 Task: Forward email with the signature Amy Taylor with the subject 'Question regarding a project' from softage.1@softage.net to 'softage.2@softage.net' with the message 'Can you please provide more information about the new HR policies?'
Action: Mouse moved to (883, 187)
Screenshot: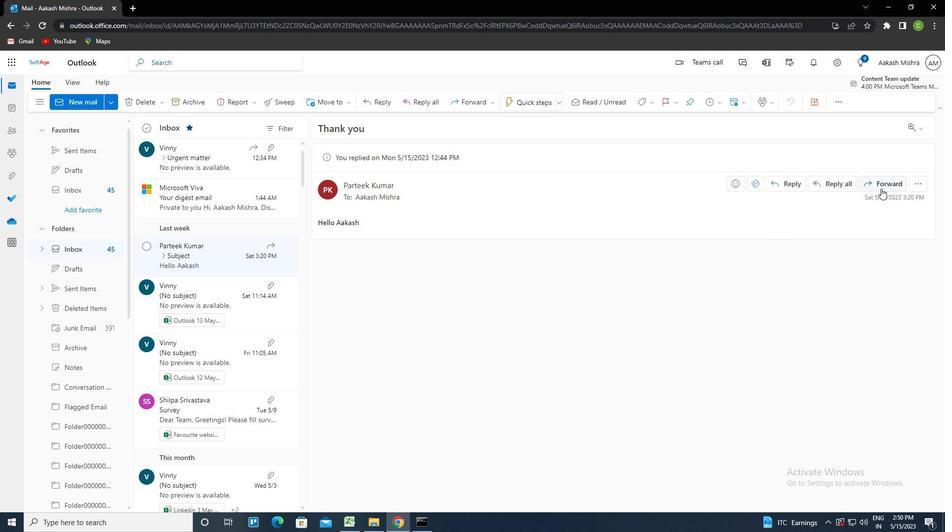 
Action: Mouse pressed left at (883, 187)
Screenshot: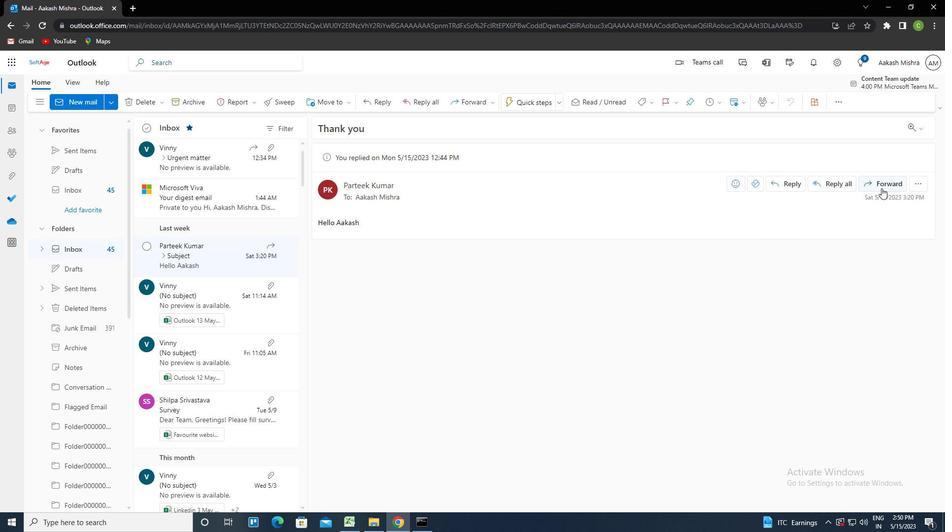 
Action: Mouse moved to (637, 106)
Screenshot: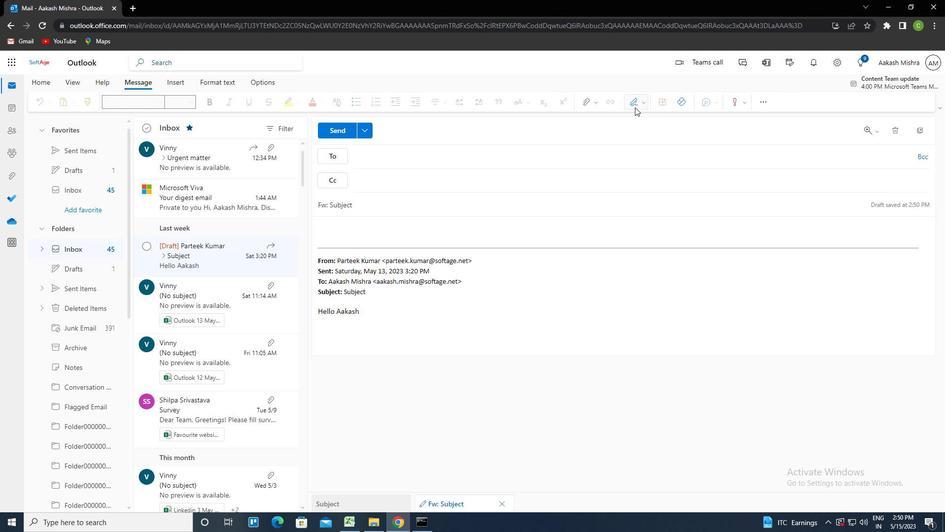 
Action: Mouse pressed left at (637, 106)
Screenshot: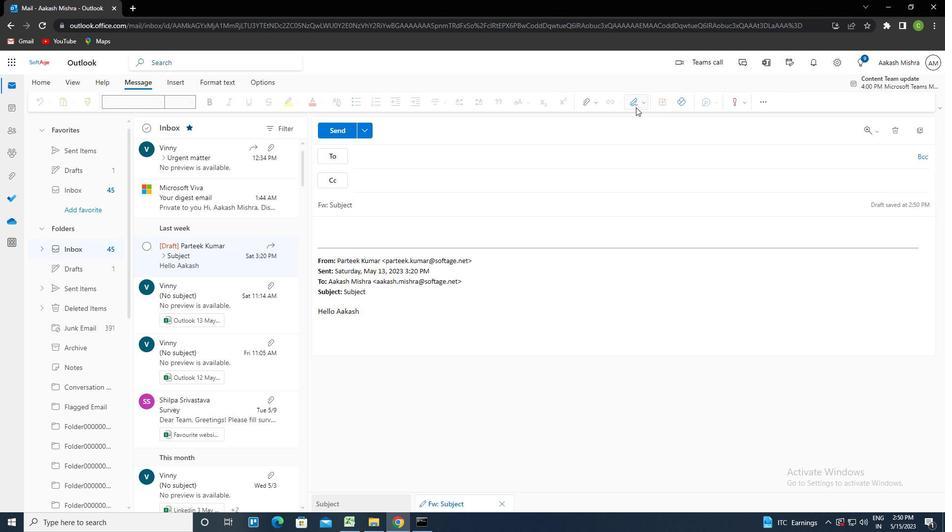 
Action: Mouse moved to (630, 143)
Screenshot: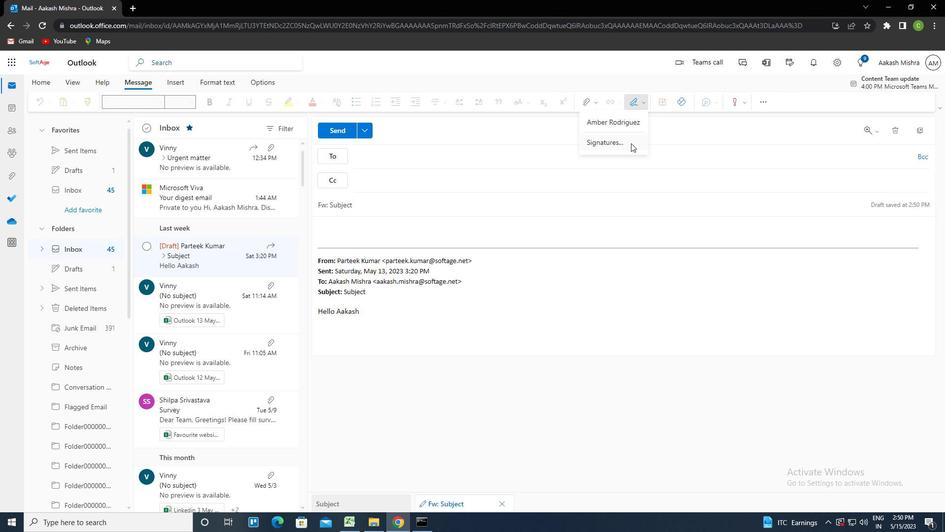 
Action: Mouse pressed left at (630, 143)
Screenshot: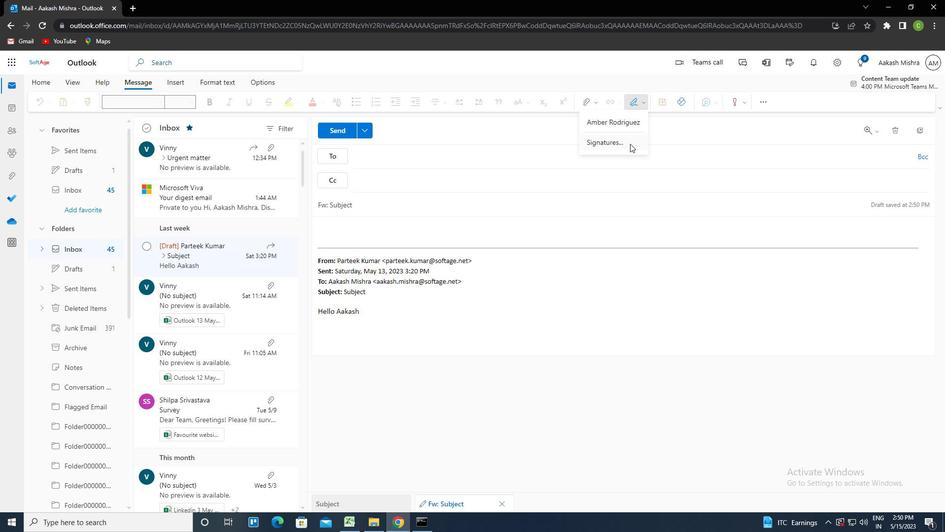 
Action: Mouse moved to (669, 183)
Screenshot: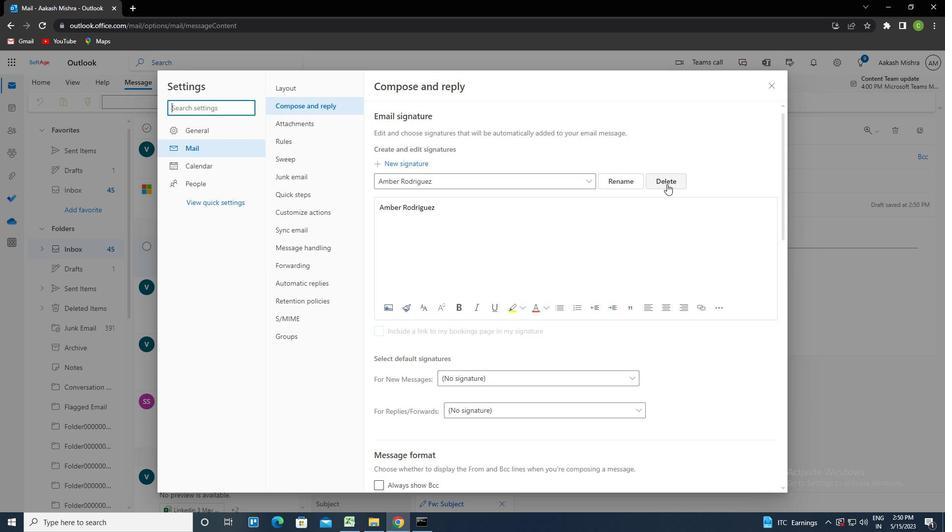 
Action: Mouse pressed left at (669, 183)
Screenshot: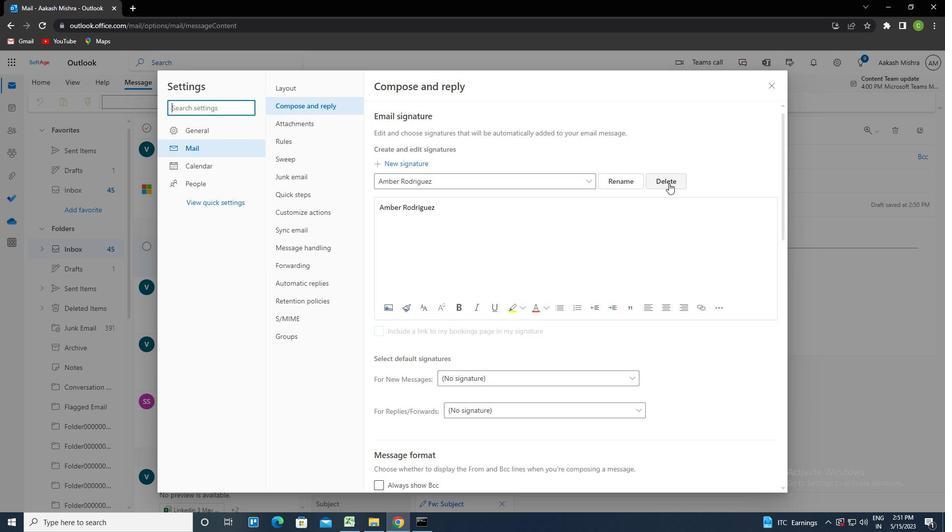 
Action: Mouse moved to (653, 184)
Screenshot: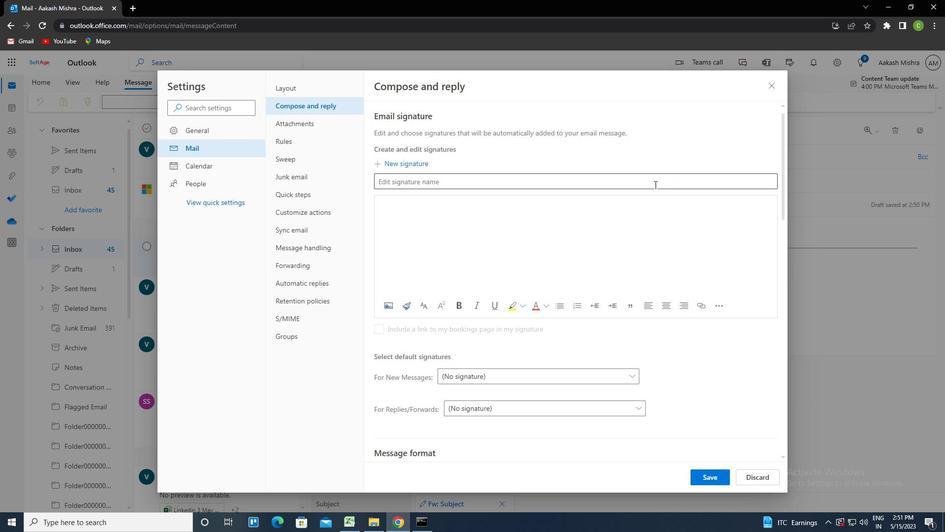 
Action: Mouse pressed left at (653, 184)
Screenshot: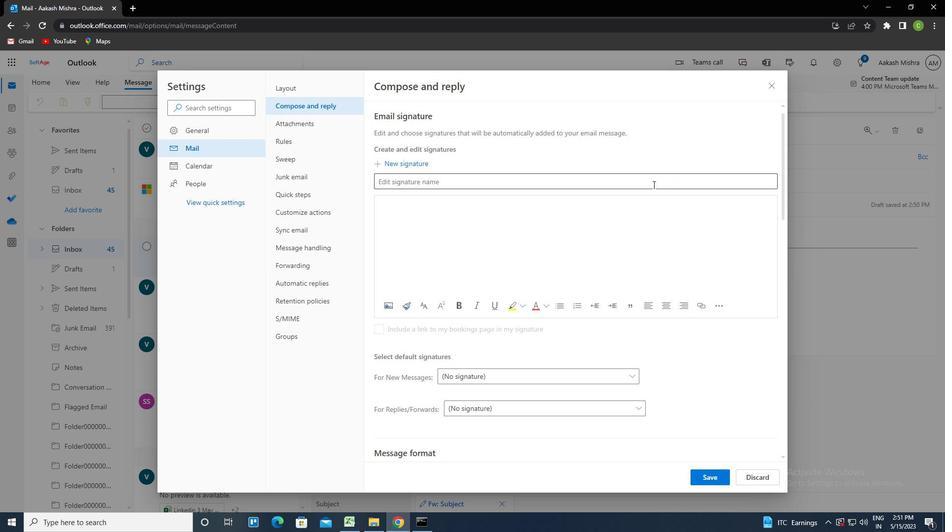 
Action: Key pressed <Key.caps_lock>a<Key.caps_lock>my<Key.space><Key.caps_lock>t<Key.caps_lock>aylor<Key.tab><Key.caps_lock>a<Key.caps_lock>my<Key.space><Key.caps_lock>t<Key.caps_lock>aylor
Screenshot: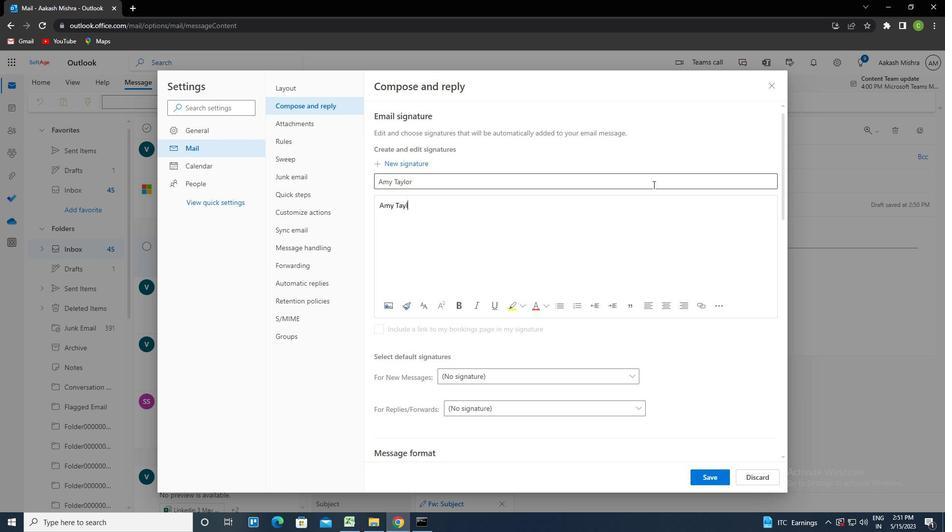 
Action: Mouse moved to (708, 477)
Screenshot: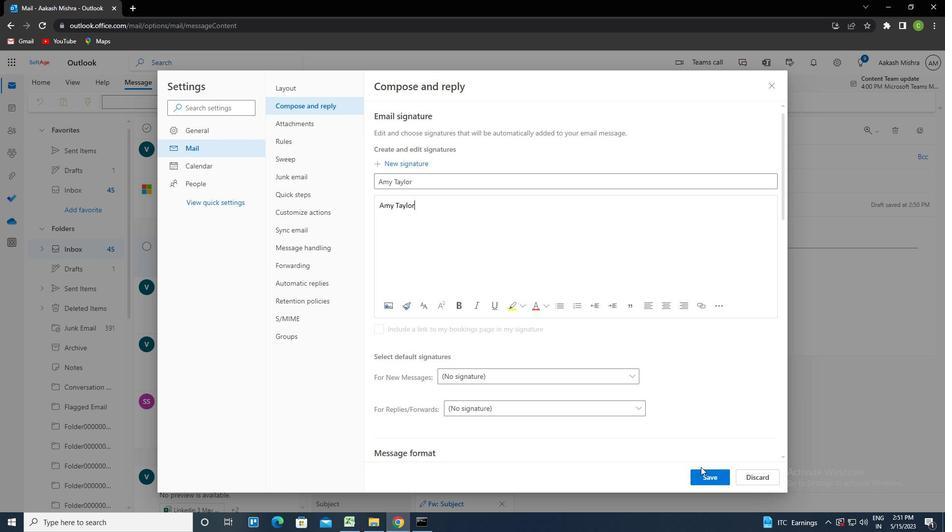 
Action: Mouse pressed left at (708, 477)
Screenshot: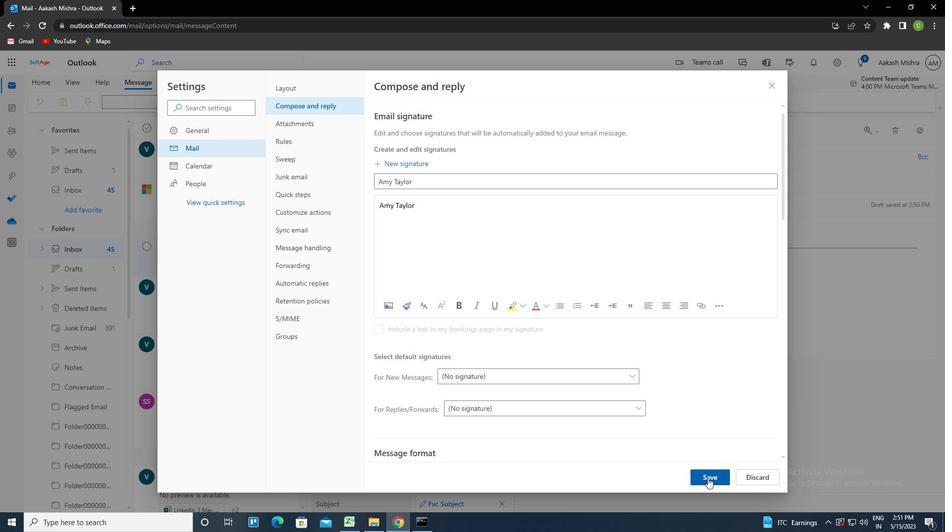 
Action: Mouse moved to (774, 85)
Screenshot: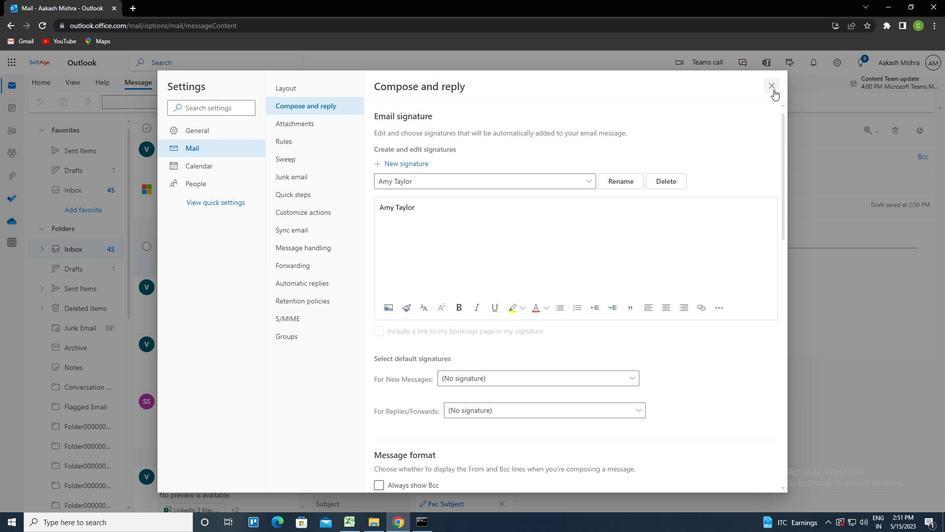 
Action: Mouse pressed left at (774, 85)
Screenshot: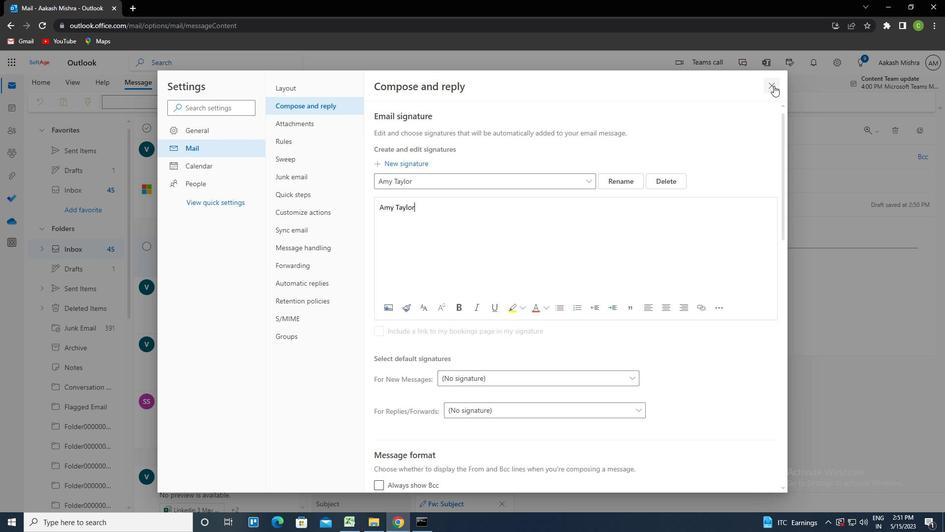 
Action: Mouse moved to (644, 103)
Screenshot: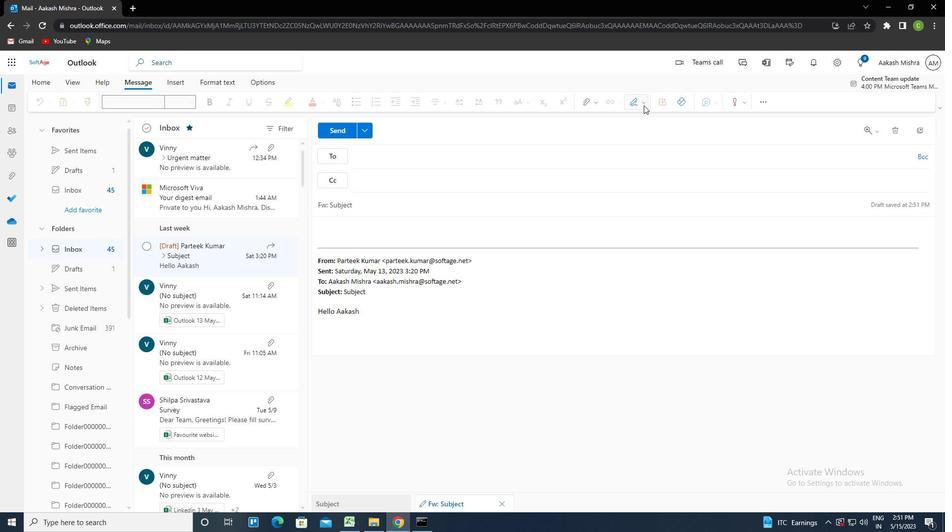 
Action: Mouse pressed left at (644, 103)
Screenshot: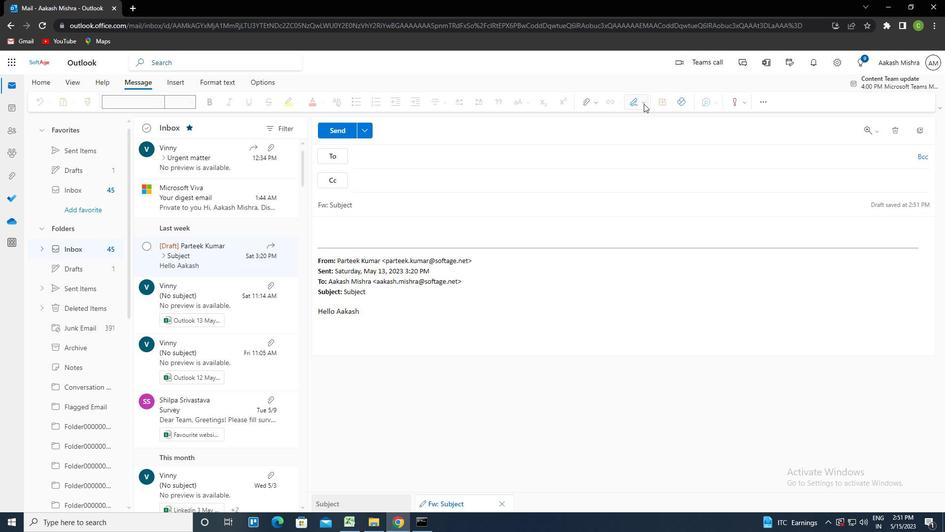 
Action: Mouse moved to (634, 121)
Screenshot: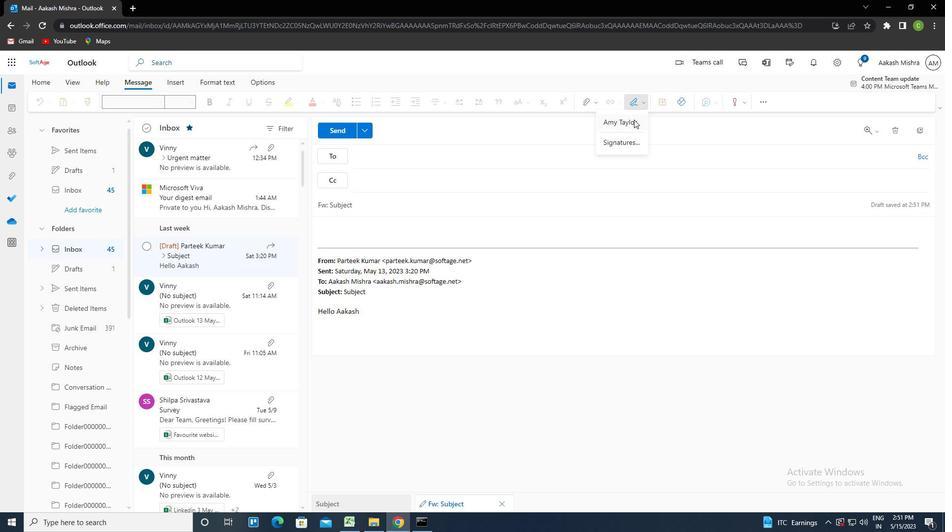 
Action: Mouse pressed left at (634, 121)
Screenshot: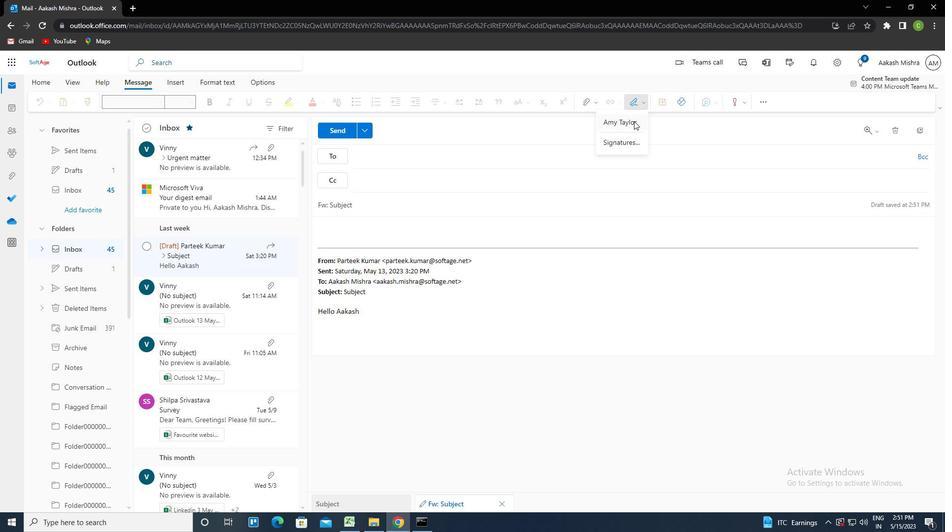 
Action: Mouse moved to (409, 204)
Screenshot: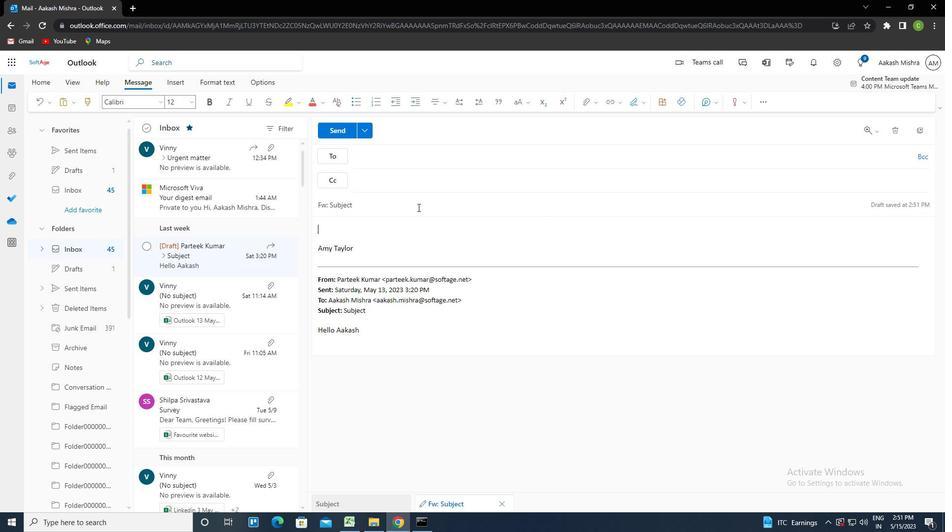 
Action: Mouse pressed left at (409, 204)
Screenshot: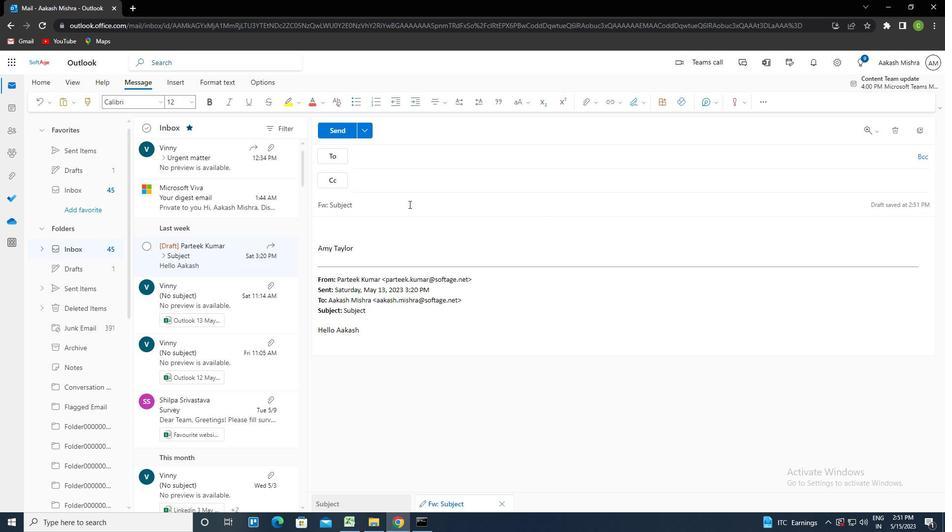 
Action: Key pressed <Key.shift><Key.left><Key.delete><Key.caps_lock>ctrl+Q<Key.caps_lock>UESTION<Key.space>REGARDING<Key.space>A<Key.space>PROJECT
Screenshot: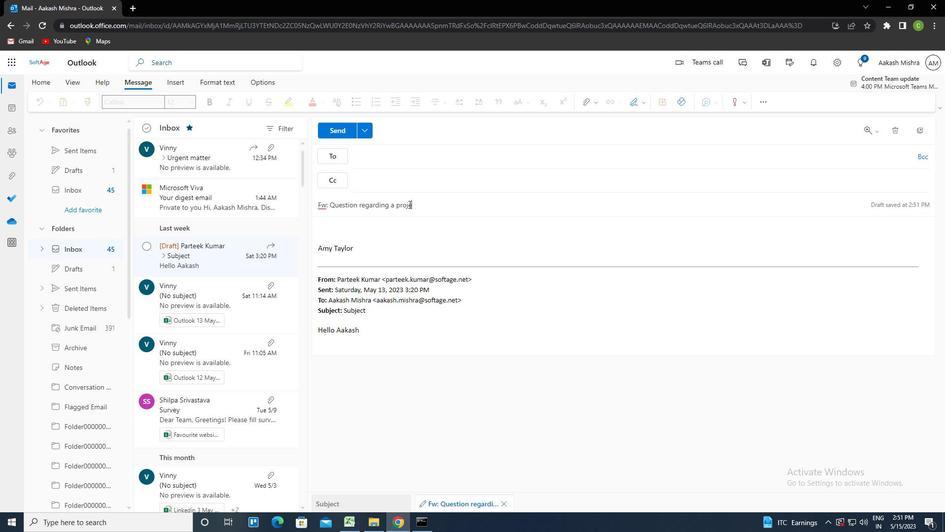 
Action: Mouse moved to (390, 157)
Screenshot: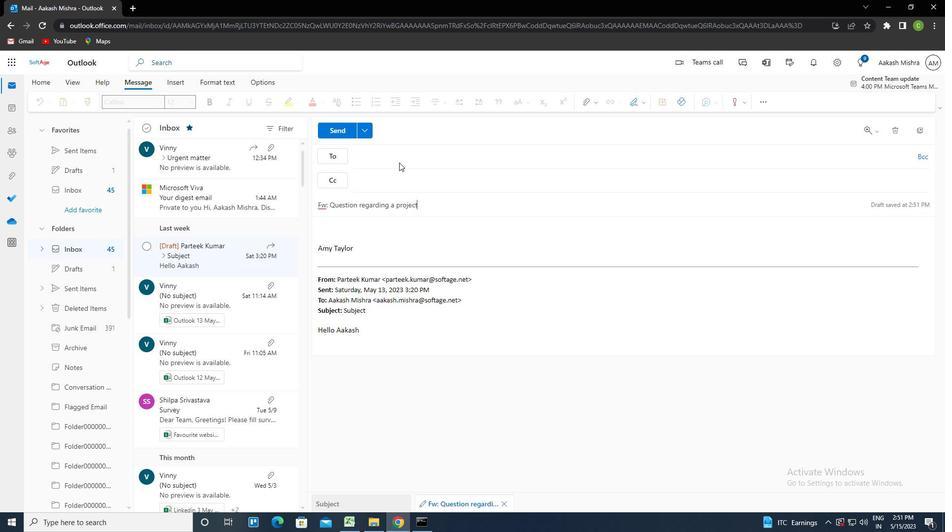 
Action: Mouse pressed left at (390, 157)
Screenshot: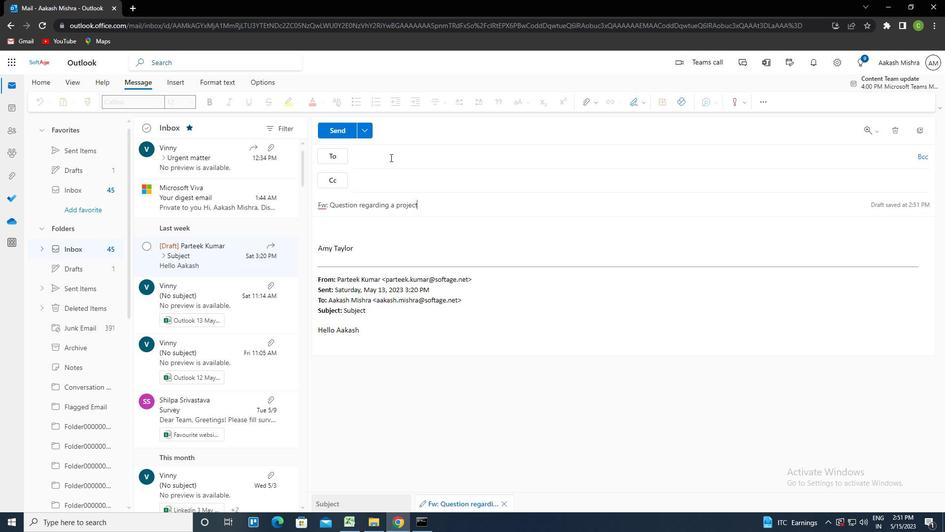 
Action: Key pressed SOFTAGE.10<Key.shift>@SOOFTAGE.NET
Screenshot: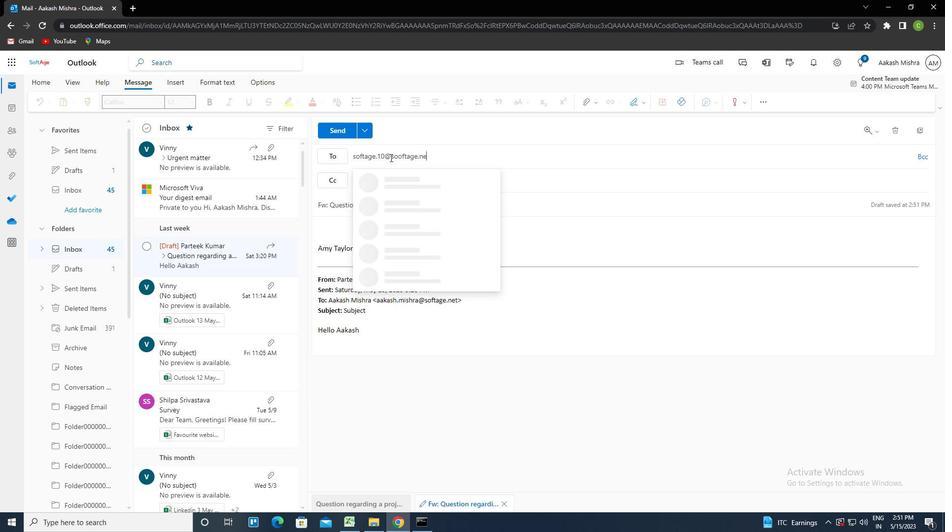 
Action: Mouse moved to (402, 157)
Screenshot: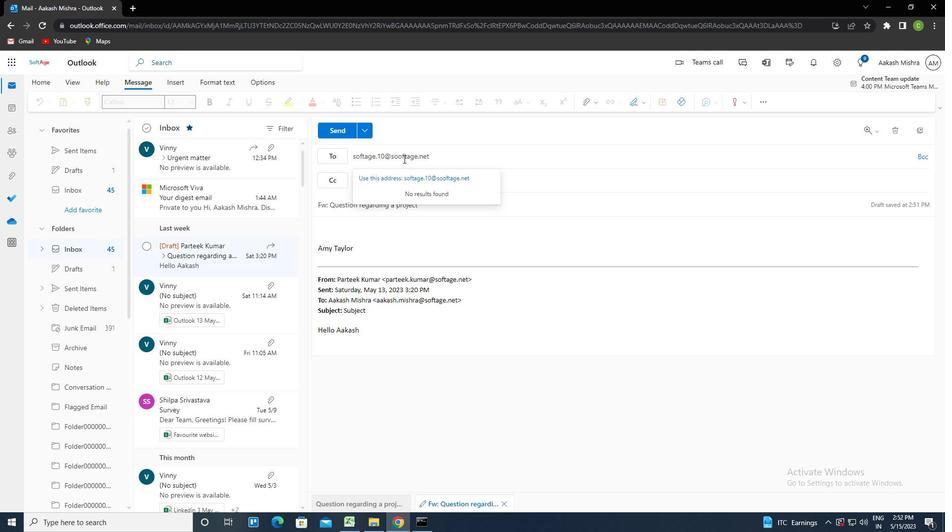 
Action: Mouse pressed left at (402, 157)
Screenshot: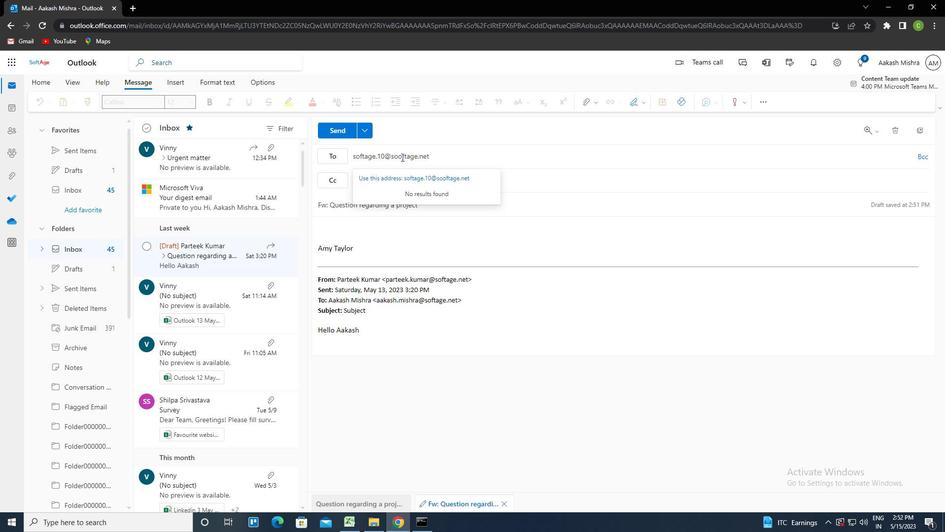 
Action: Key pressed <Key.backspace>
Screenshot: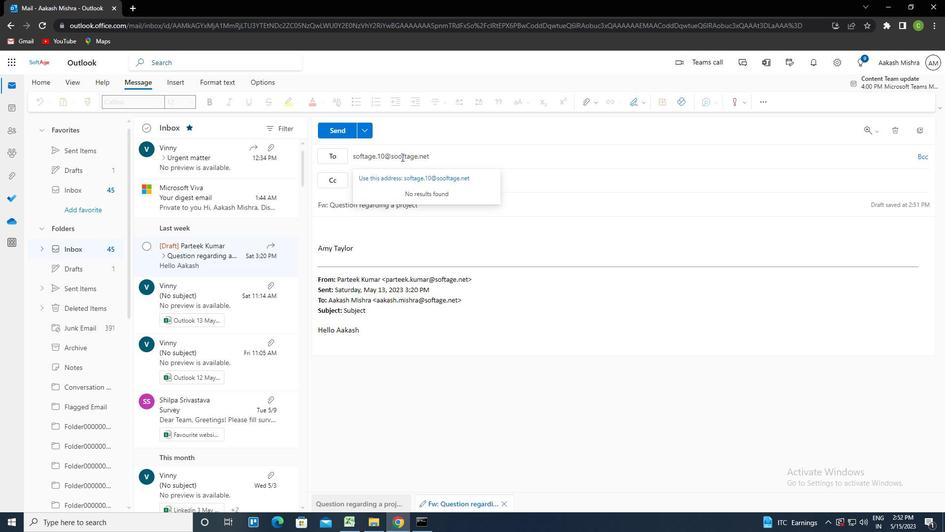 
Action: Mouse moved to (404, 179)
Screenshot: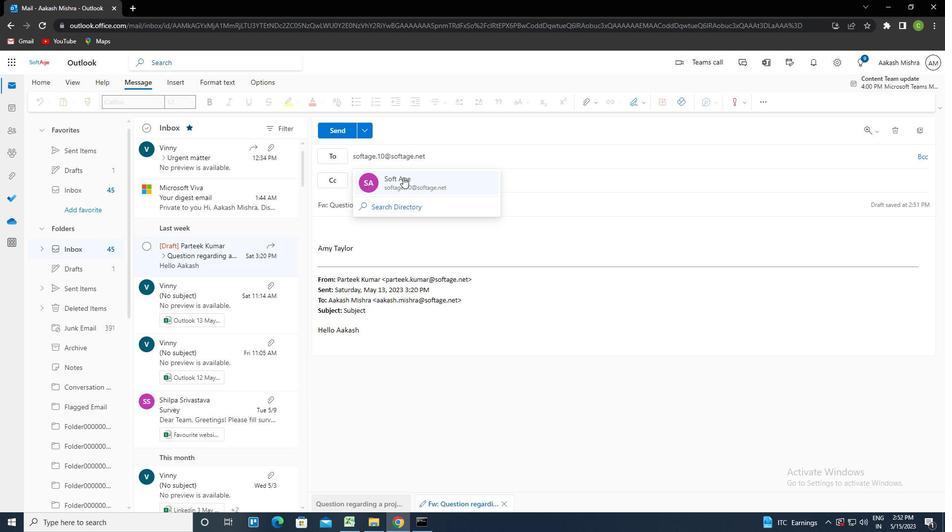 
Action: Mouse pressed left at (404, 179)
Screenshot: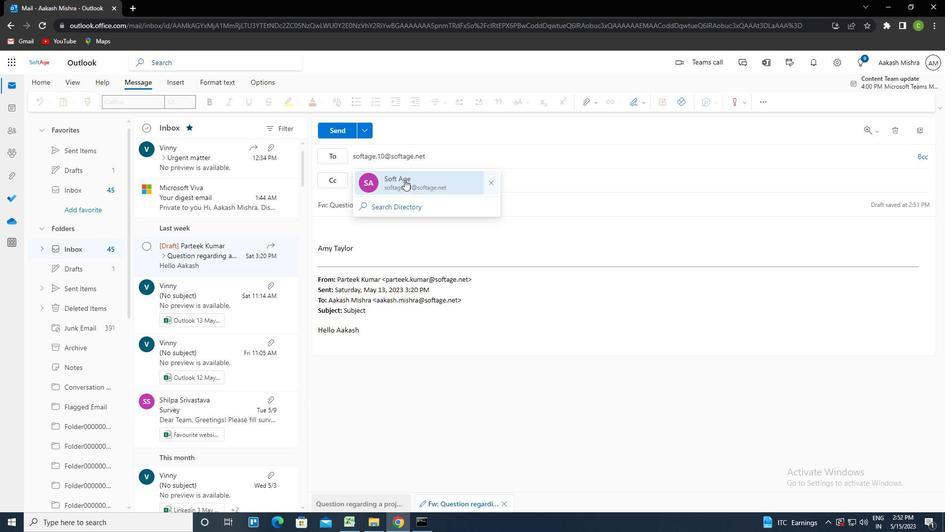 
Action: Mouse moved to (348, 236)
Screenshot: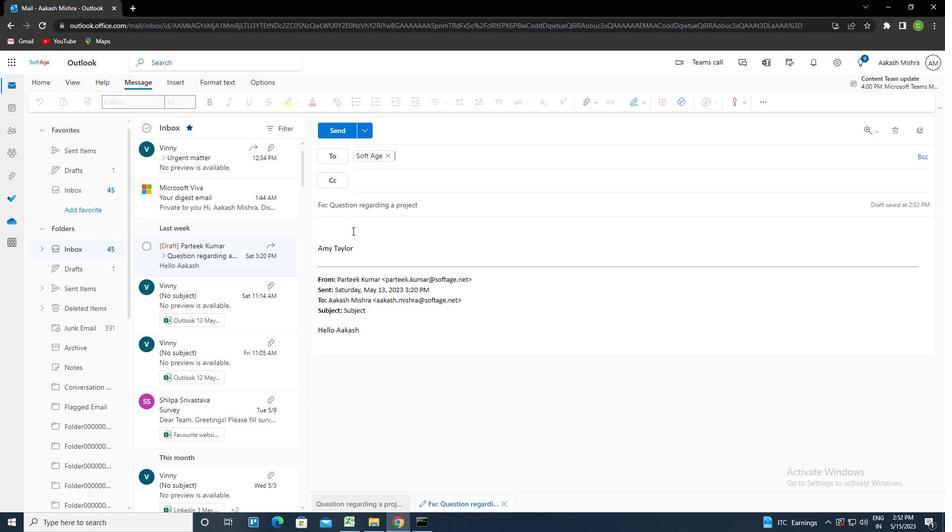 
Action: Mouse pressed left at (348, 236)
Screenshot: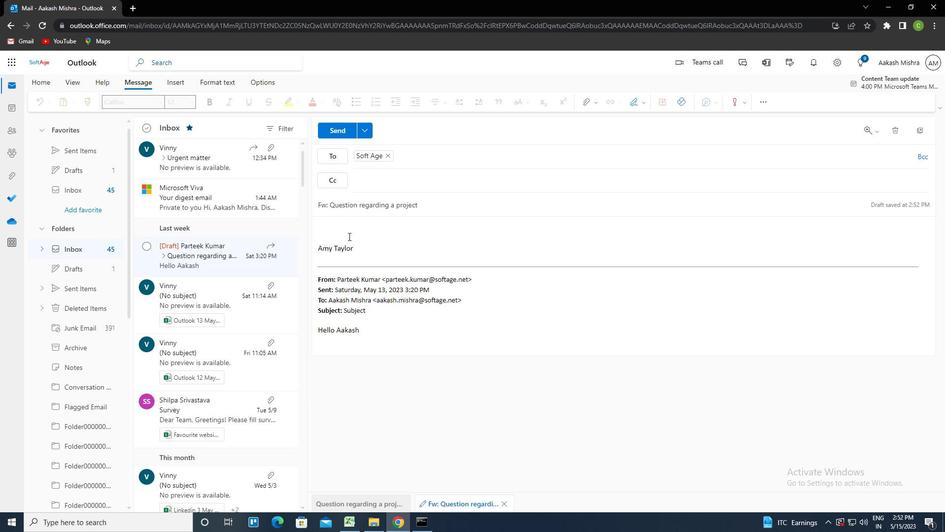 
Action: Key pressed <Key.caps_lock>C<Key.caps_lock>AN<Key.space>YOU<Key.space>PLEASE<Key.space>PROVIDE<Key.space>MORE<Key.space>INFORMATION<Key.space>ABOUT<Key.space>THE<Key.space>NEW<Key.space><Key.caps_lock>HR<Key.space><Key.caps_lock>POLICIES
Screenshot: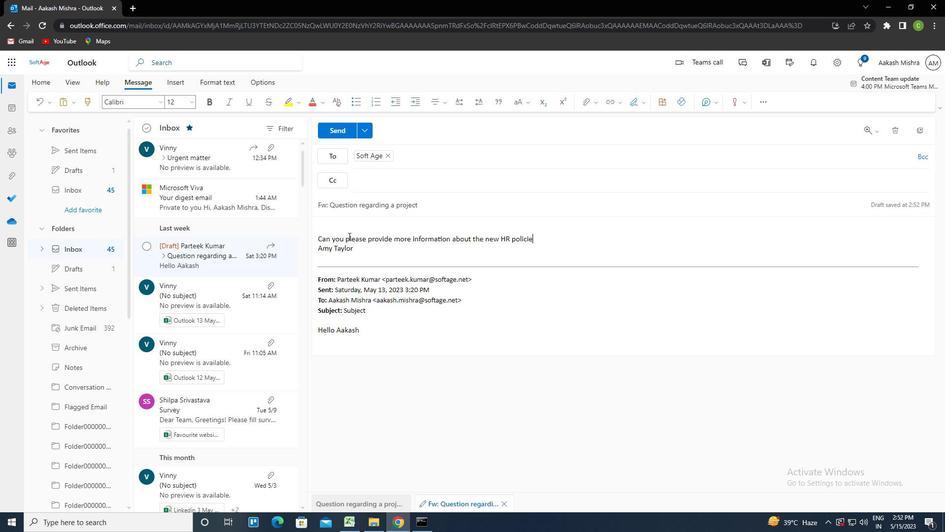 
Action: Mouse moved to (338, 133)
Screenshot: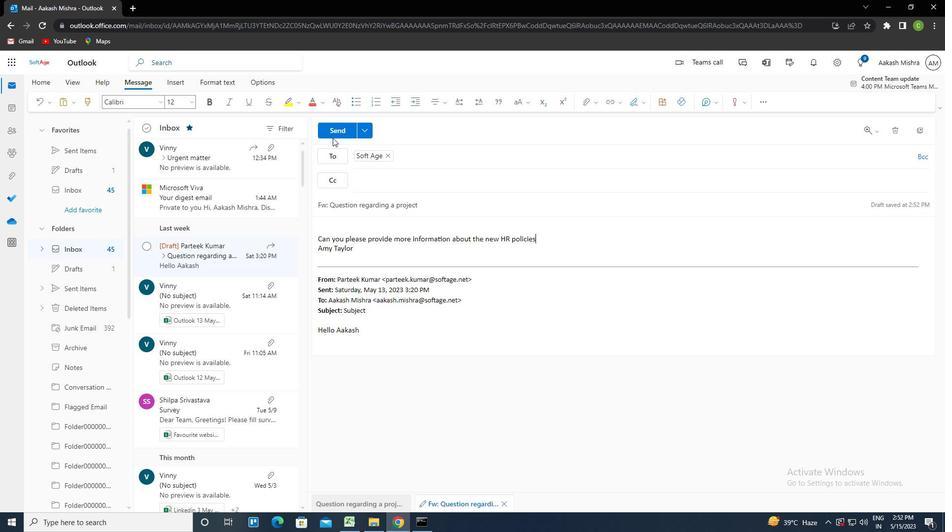 
Action: Mouse pressed left at (338, 133)
Screenshot: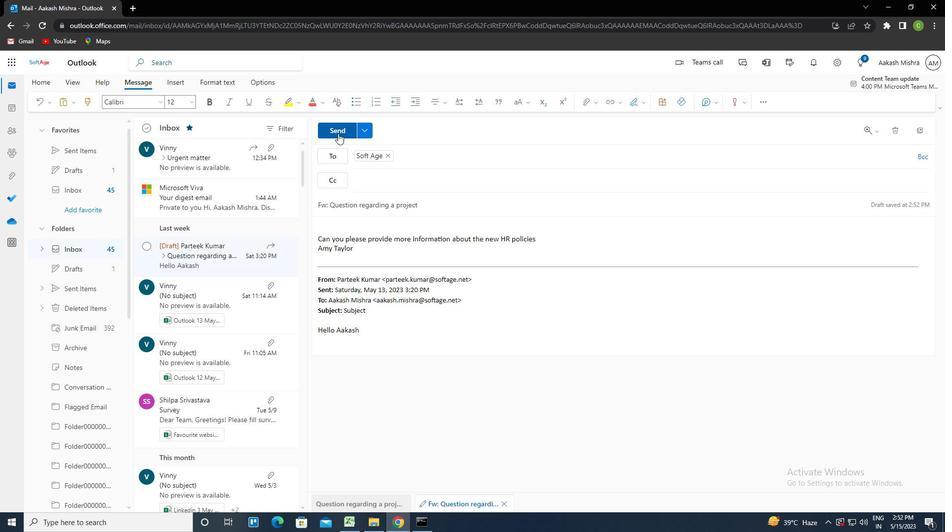 
Action: Mouse moved to (440, 216)
Screenshot: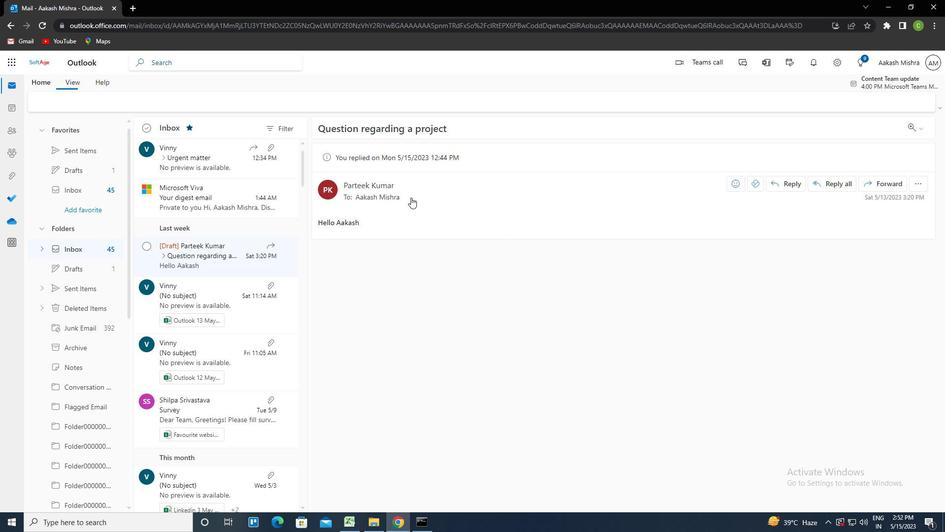 
